 Task: Look for properties with EV chargers in San Antonio.
Action: Mouse moved to (918, 119)
Screenshot: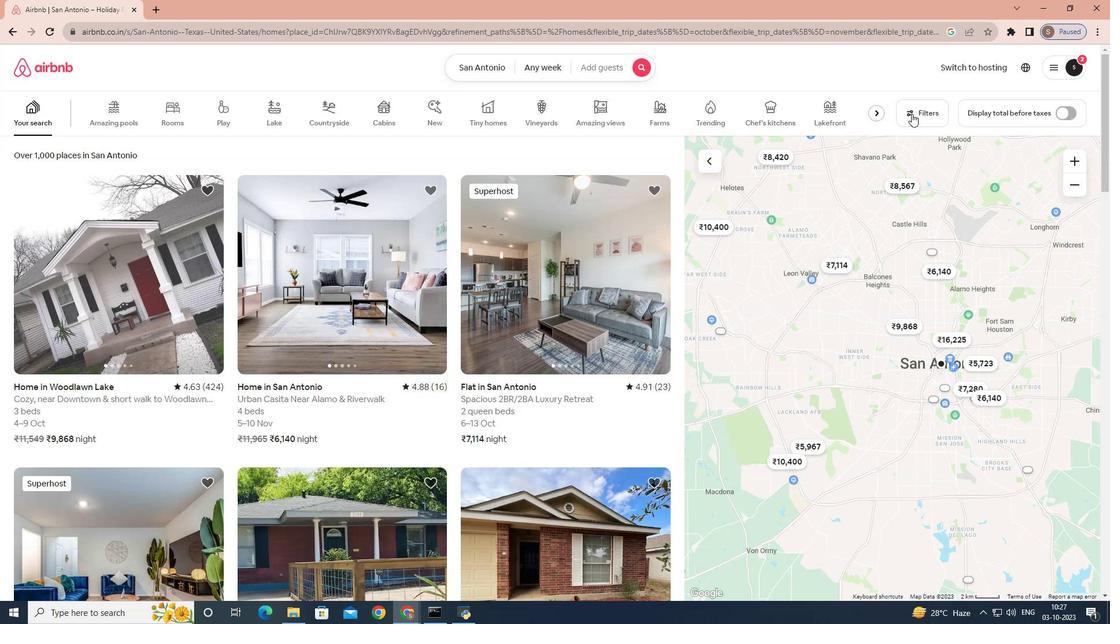 
Action: Mouse pressed left at (918, 119)
Screenshot: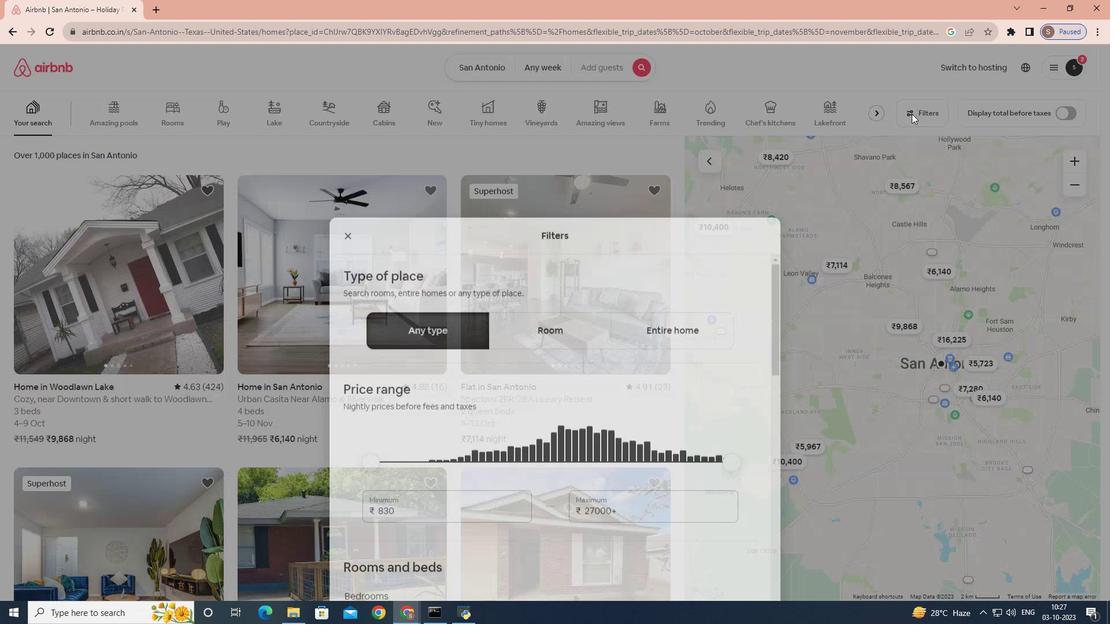
Action: Mouse moved to (705, 192)
Screenshot: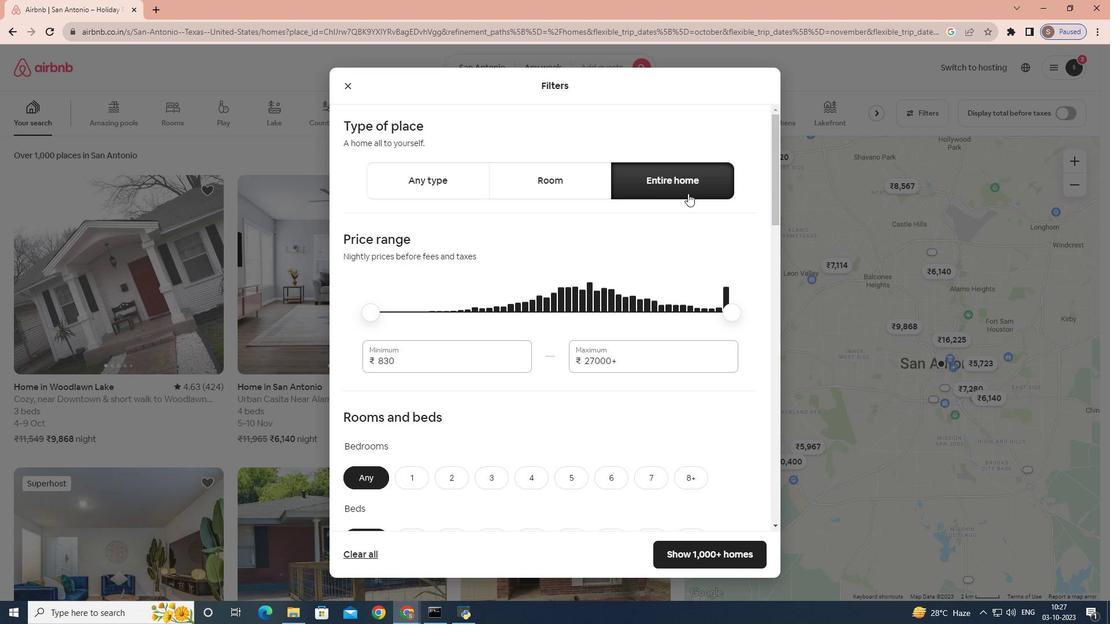
Action: Mouse pressed left at (705, 192)
Screenshot: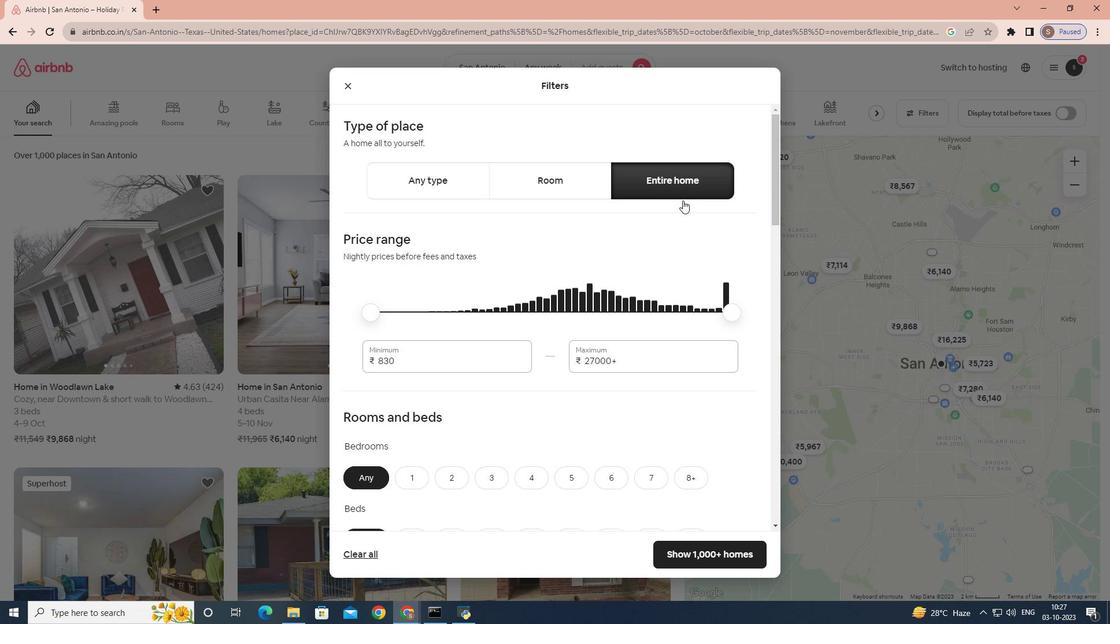
Action: Mouse moved to (689, 206)
Screenshot: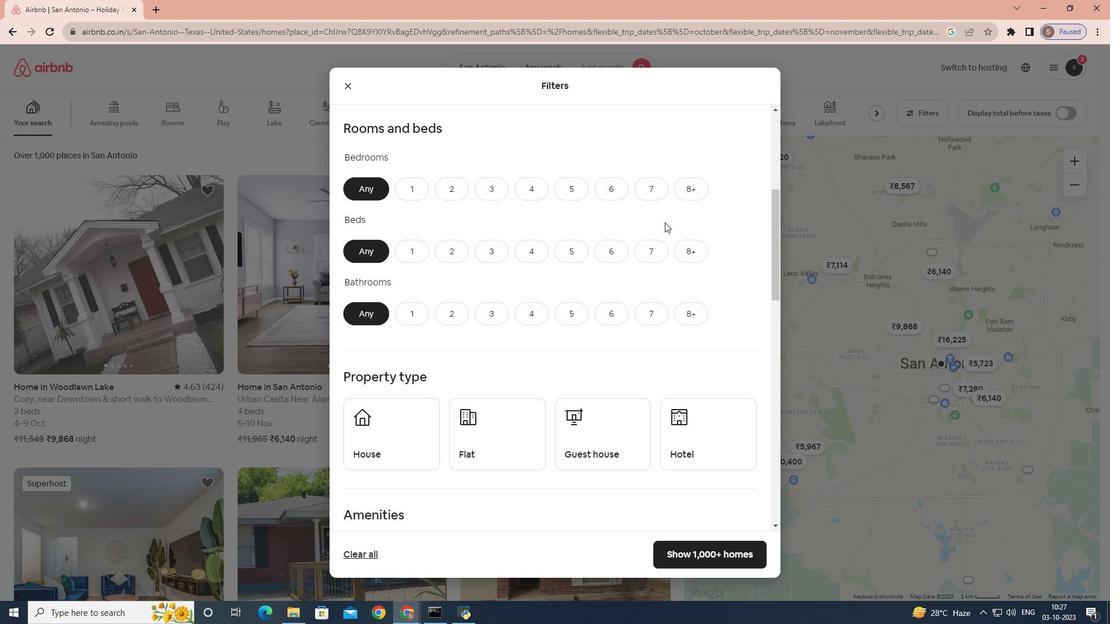 
Action: Mouse scrolled (689, 205) with delta (0, 0)
Screenshot: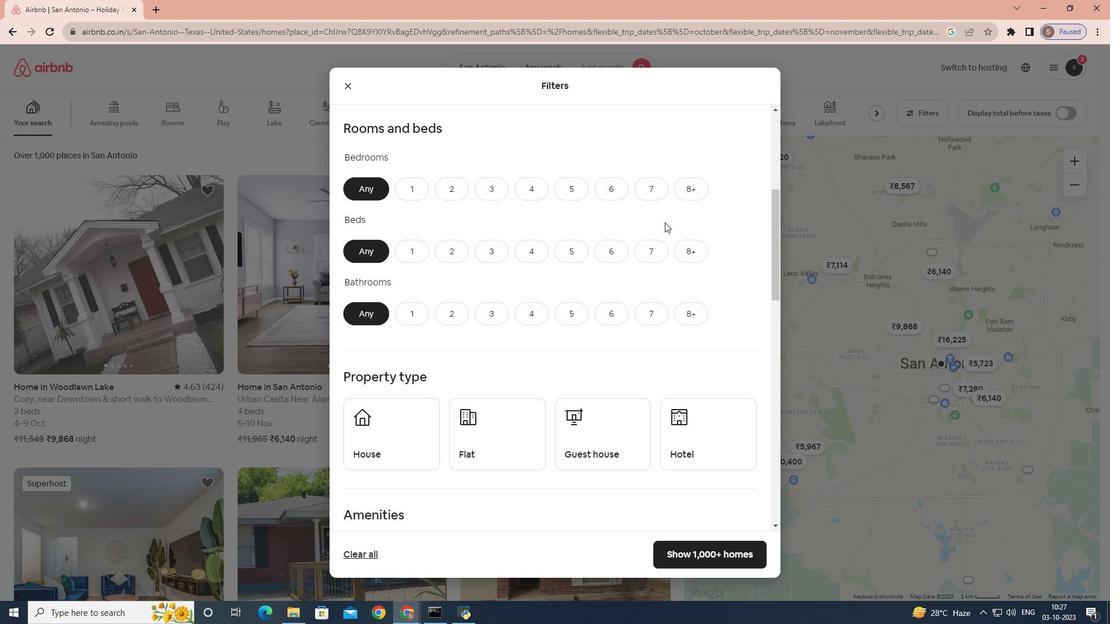 
Action: Mouse moved to (685, 212)
Screenshot: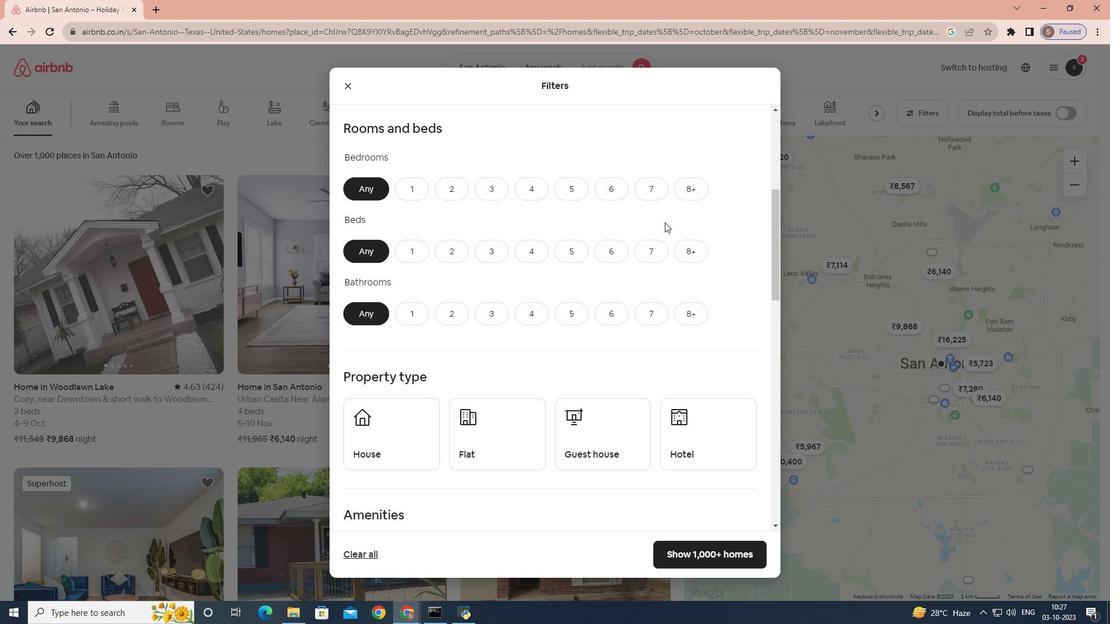 
Action: Mouse scrolled (685, 212) with delta (0, 0)
Screenshot: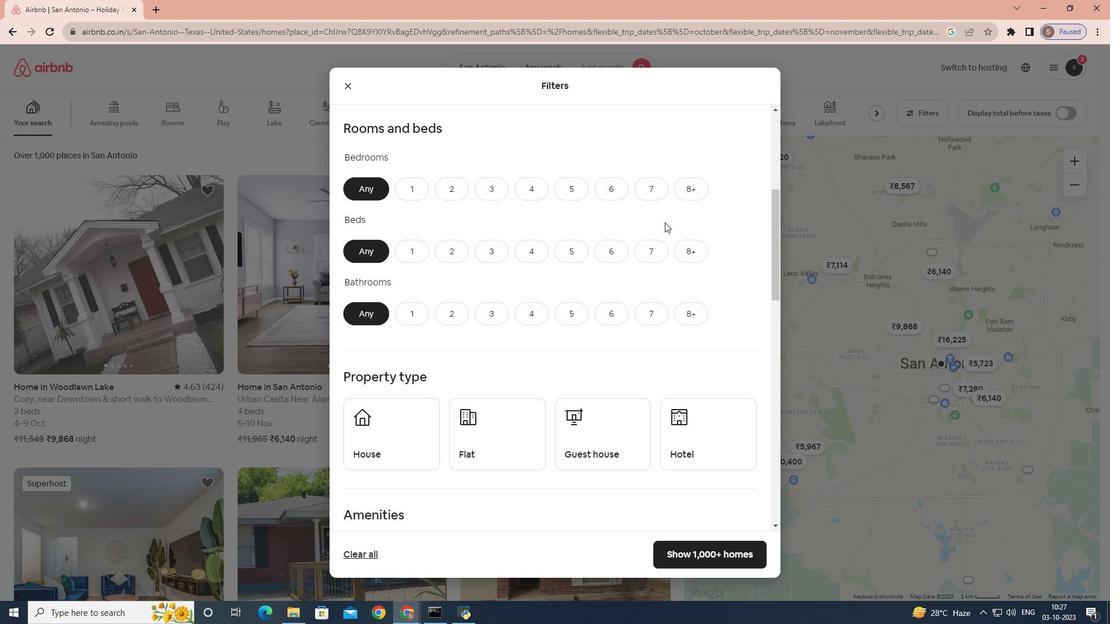 
Action: Mouse moved to (685, 213)
Screenshot: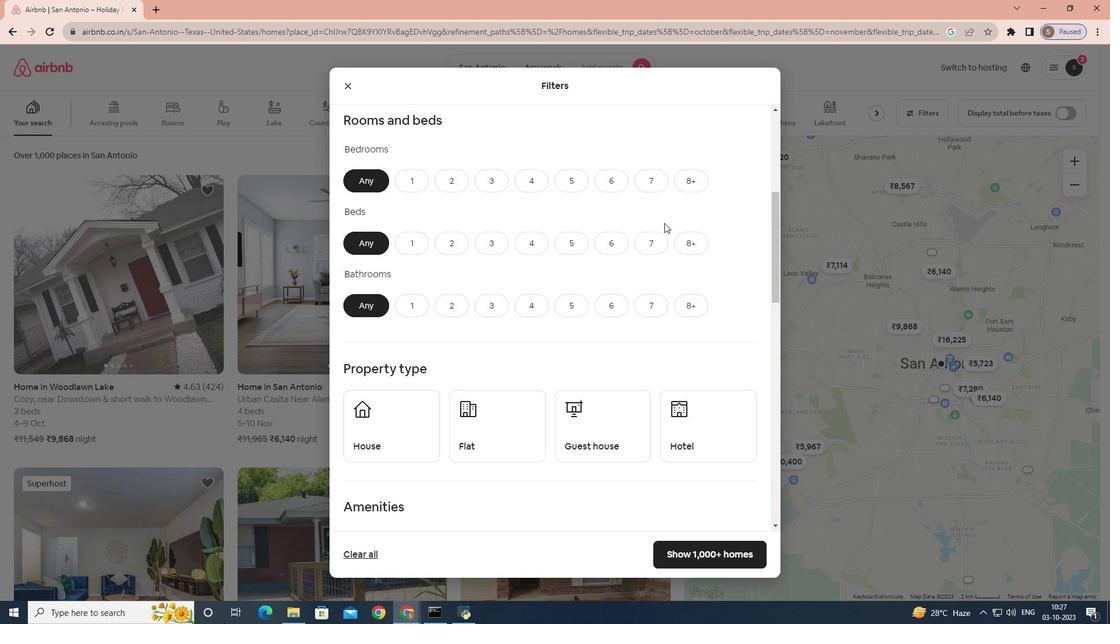 
Action: Mouse scrolled (685, 212) with delta (0, 0)
Screenshot: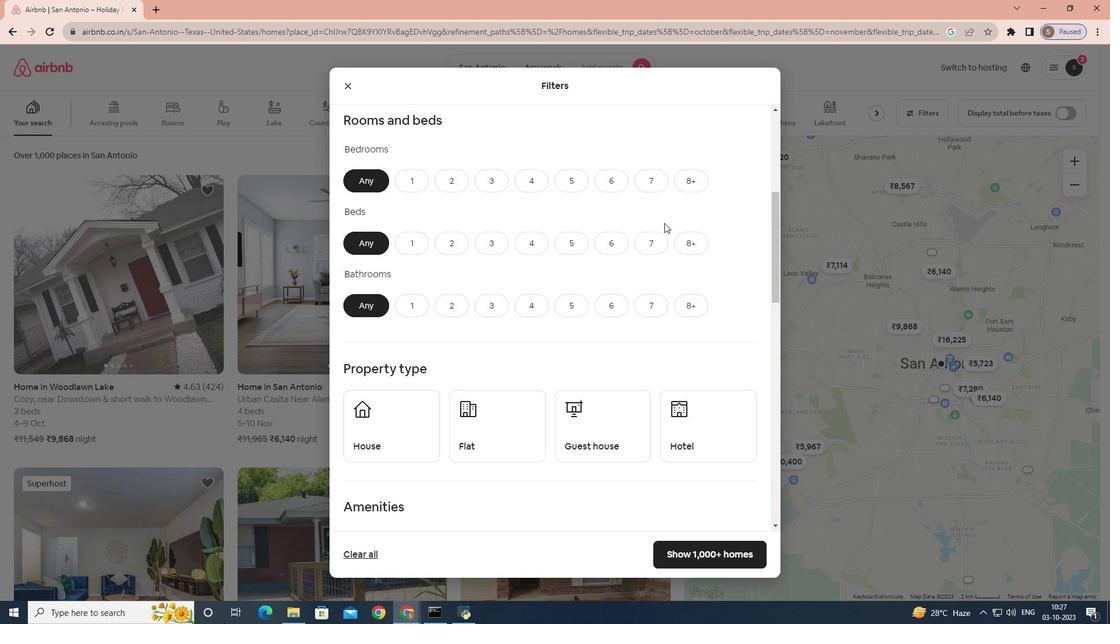 
Action: Mouse moved to (683, 215)
Screenshot: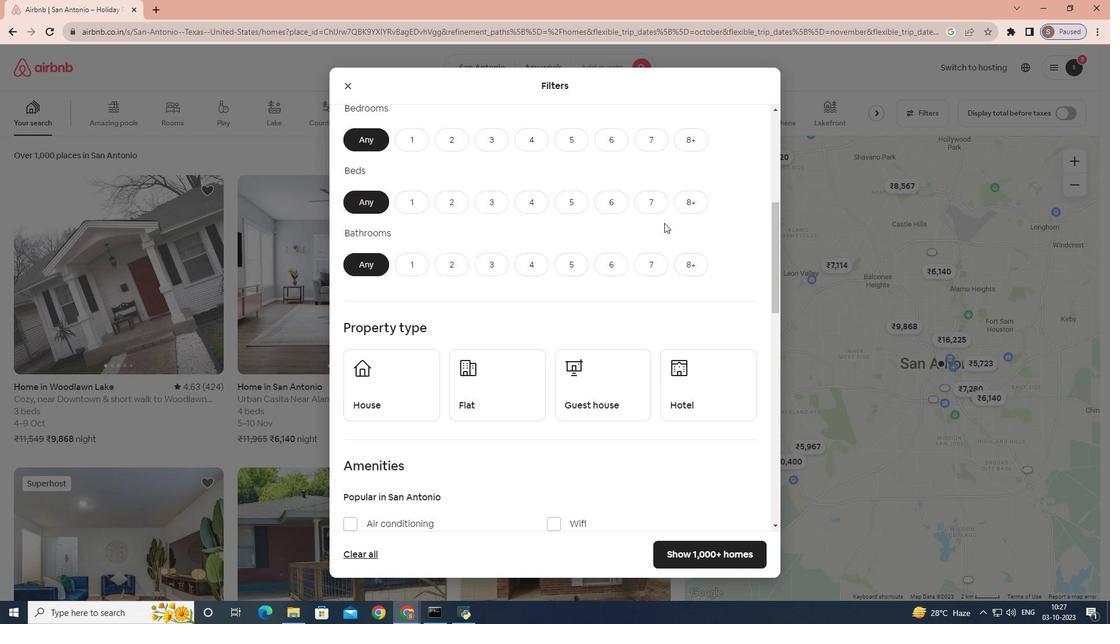 
Action: Mouse scrolled (683, 214) with delta (0, 0)
Screenshot: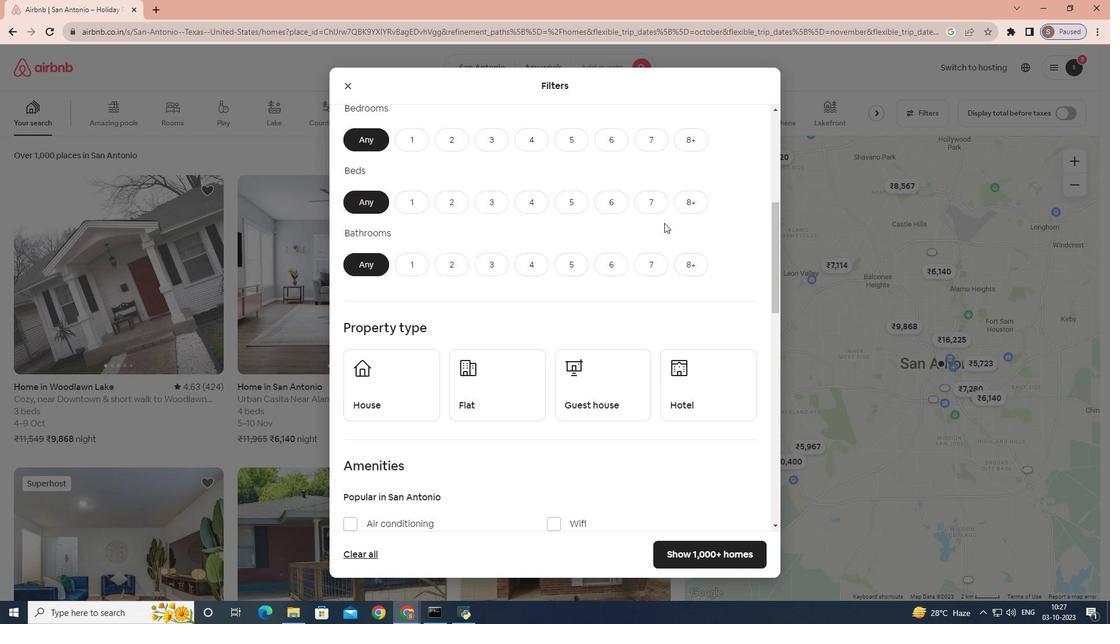 
Action: Mouse moved to (680, 217)
Screenshot: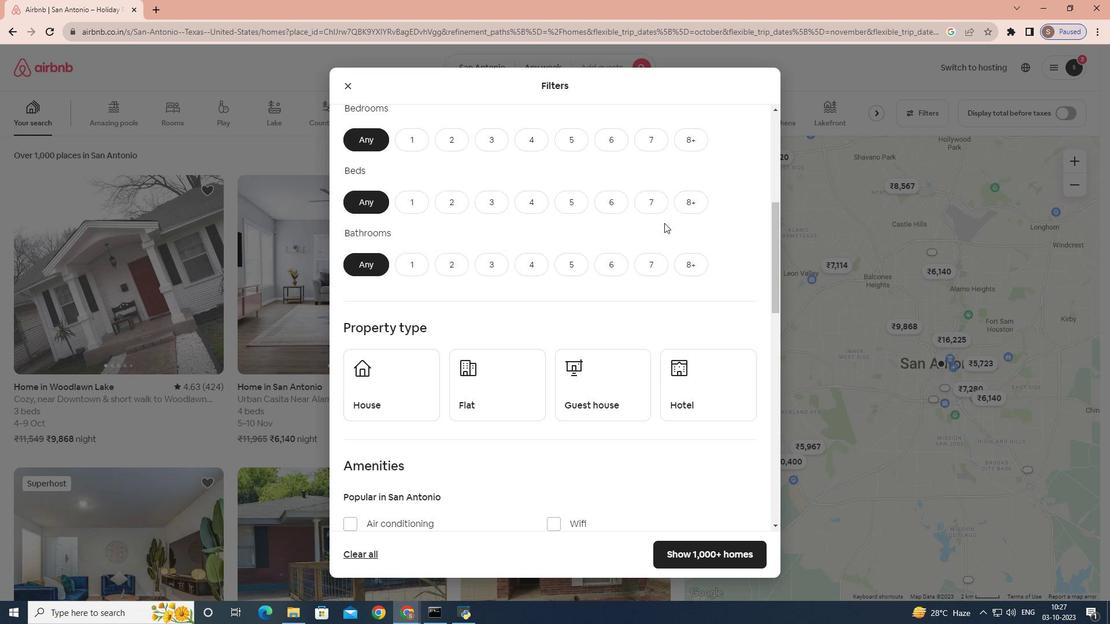 
Action: Mouse scrolled (680, 216) with delta (0, 0)
Screenshot: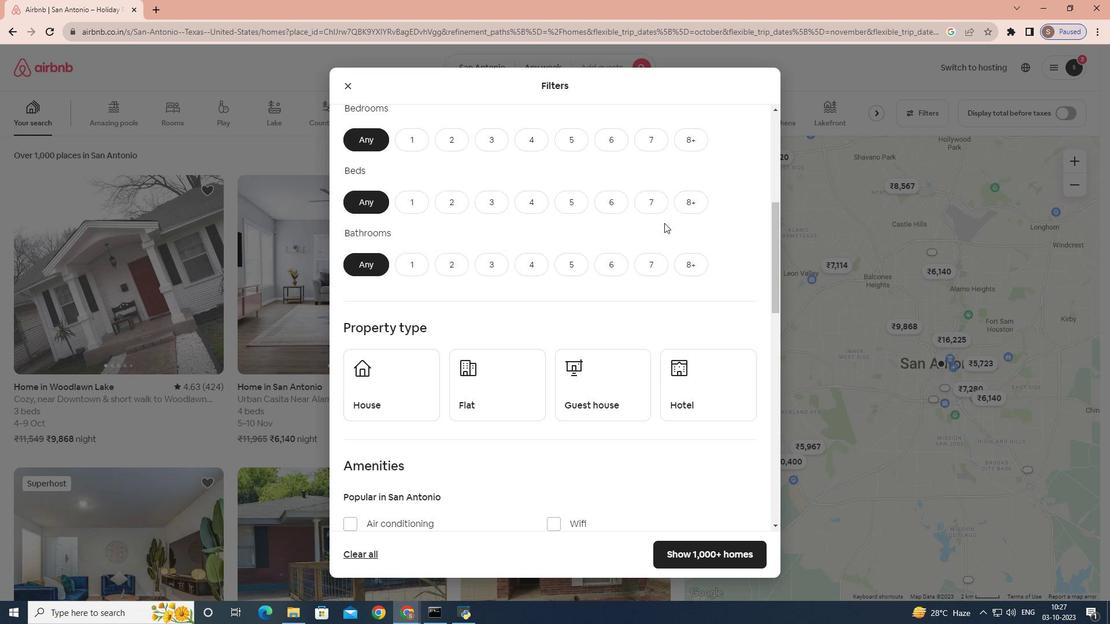 
Action: Mouse moved to (671, 227)
Screenshot: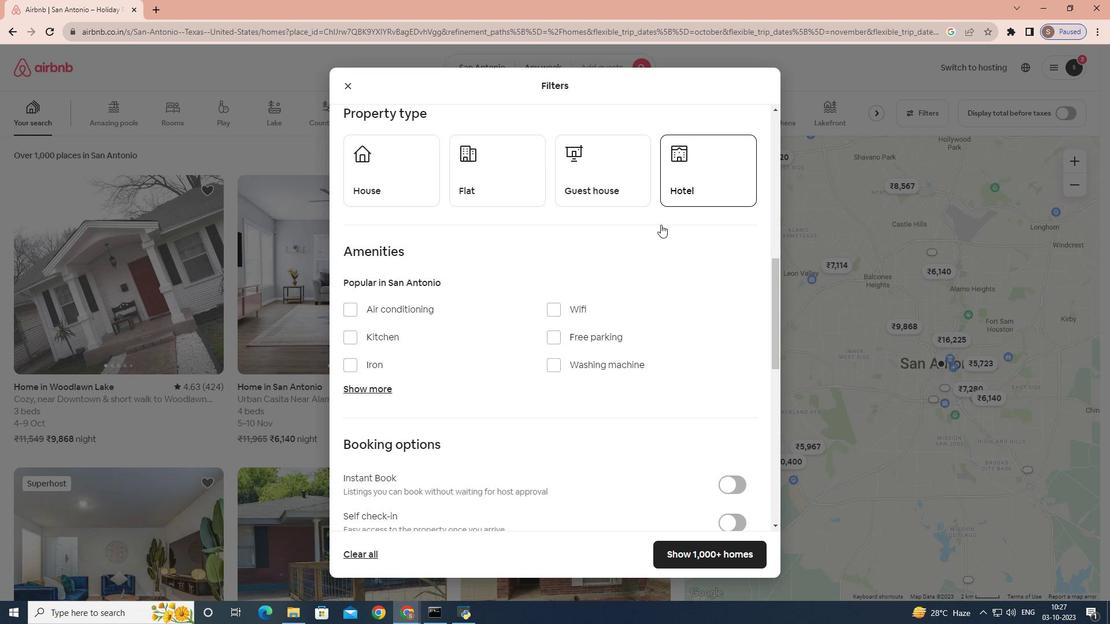 
Action: Mouse scrolled (671, 227) with delta (0, 0)
Screenshot: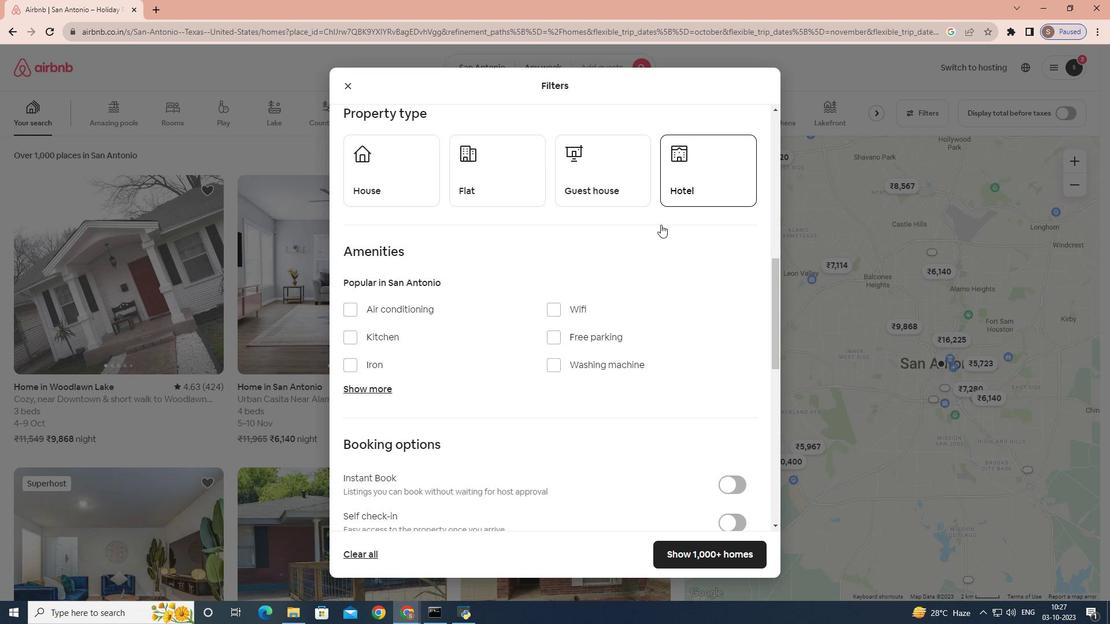 
Action: Mouse moved to (670, 229)
Screenshot: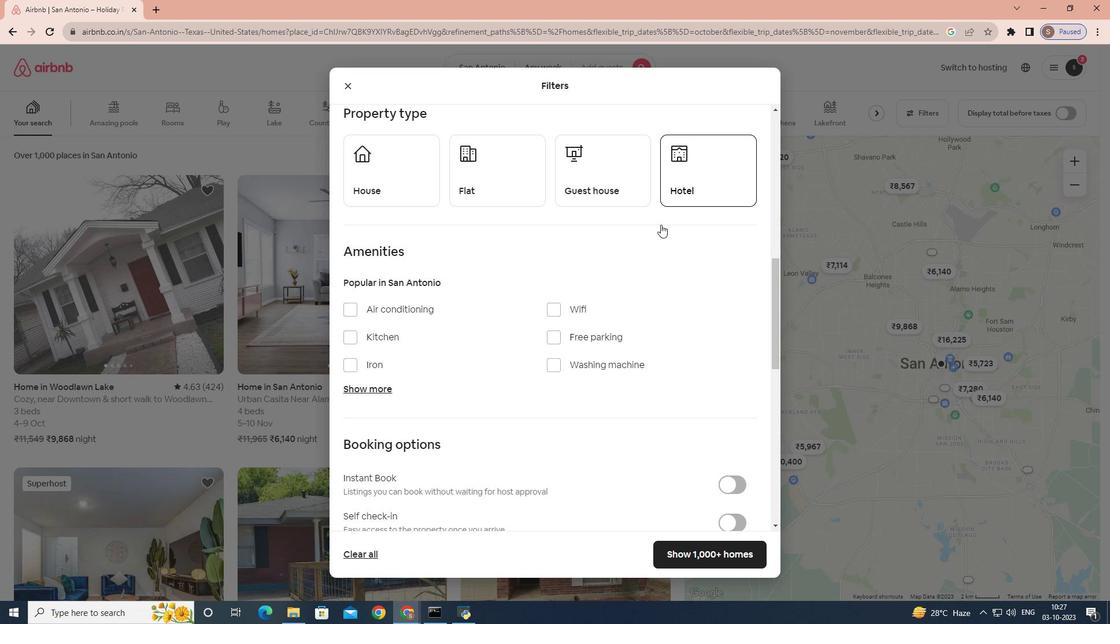 
Action: Mouse scrolled (670, 228) with delta (0, 0)
Screenshot: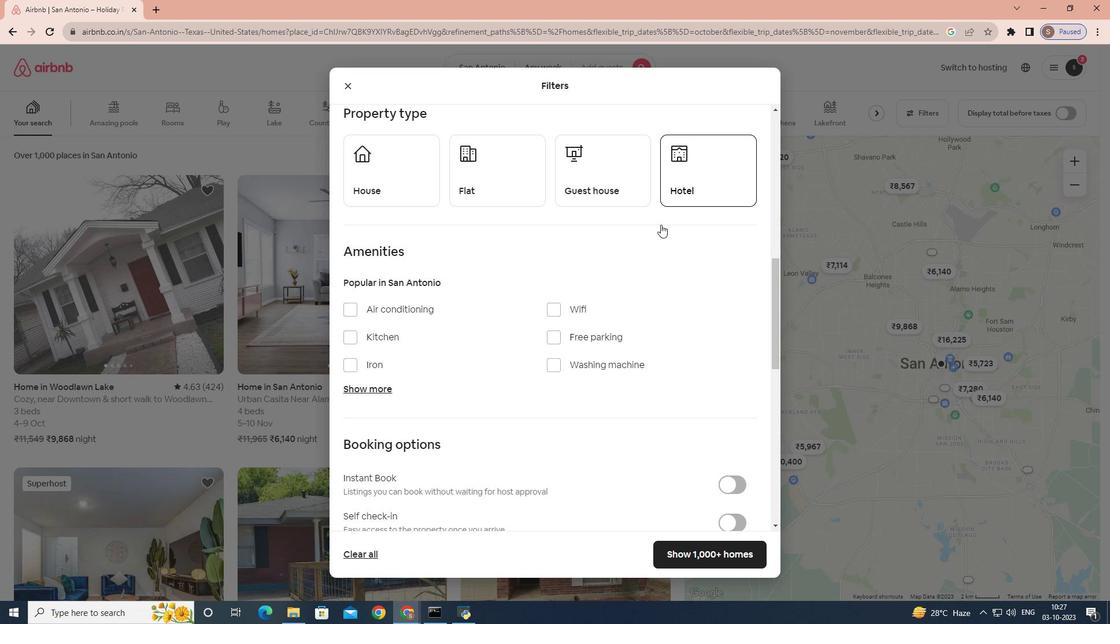 
Action: Mouse scrolled (670, 228) with delta (0, 0)
Screenshot: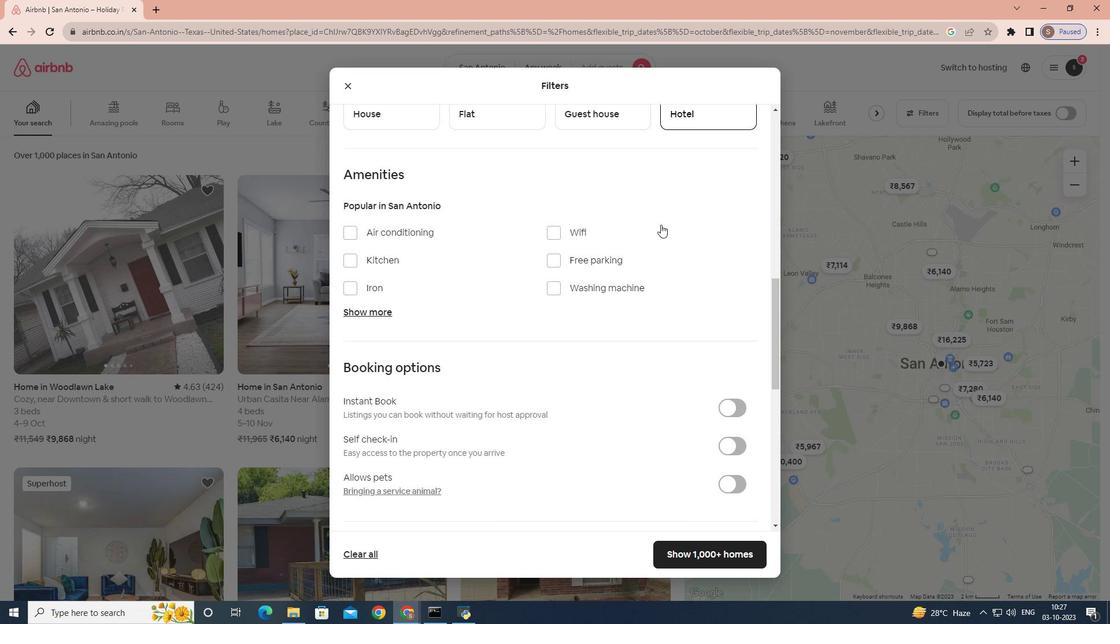 
Action: Mouse scrolled (670, 228) with delta (0, 0)
Screenshot: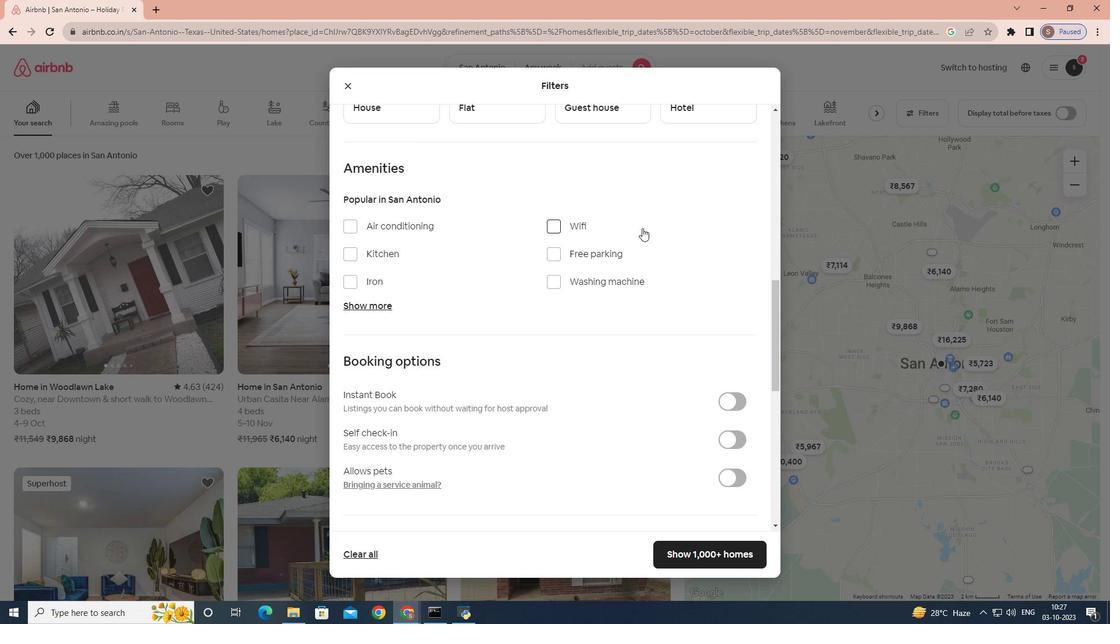 
Action: Mouse moved to (668, 230)
Screenshot: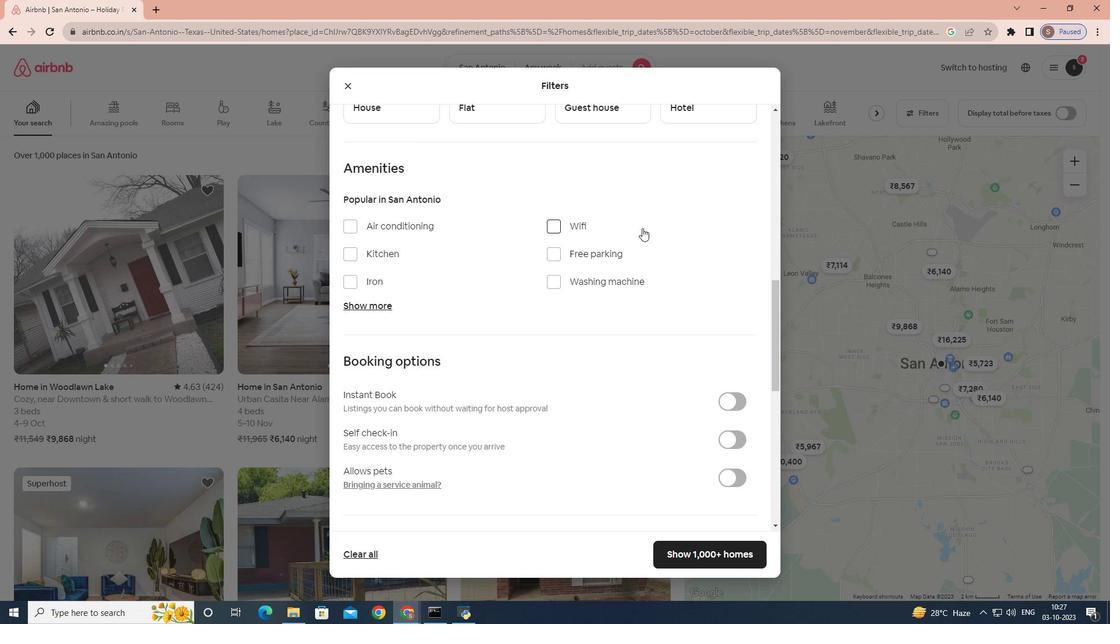 
Action: Mouse scrolled (668, 229) with delta (0, 0)
Screenshot: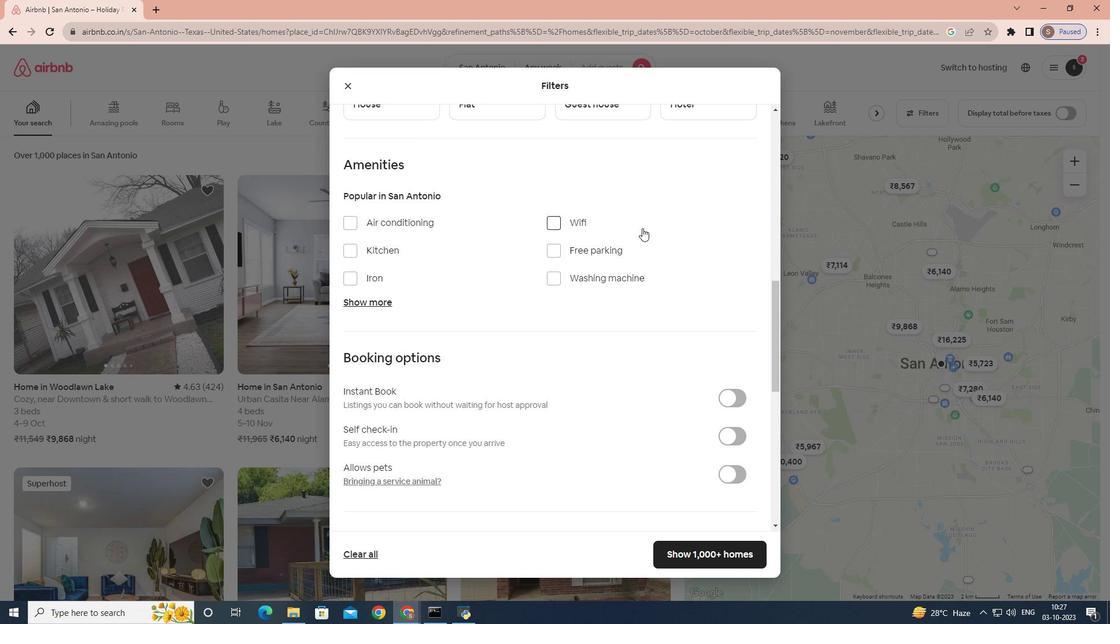 
Action: Mouse moved to (667, 230)
Screenshot: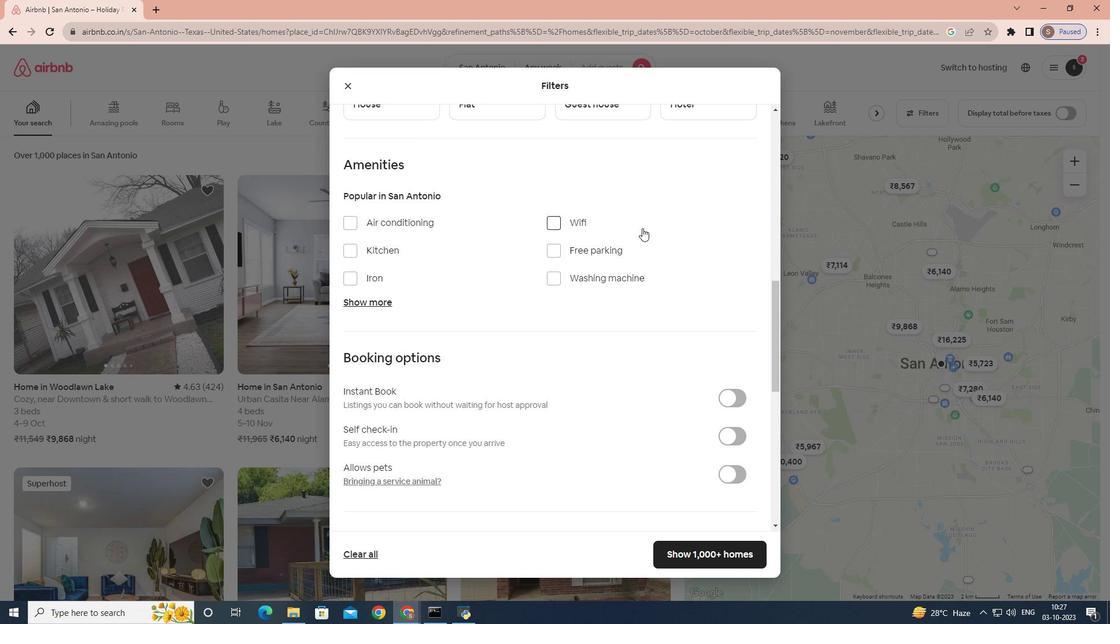 
Action: Mouse scrolled (667, 230) with delta (0, 0)
Screenshot: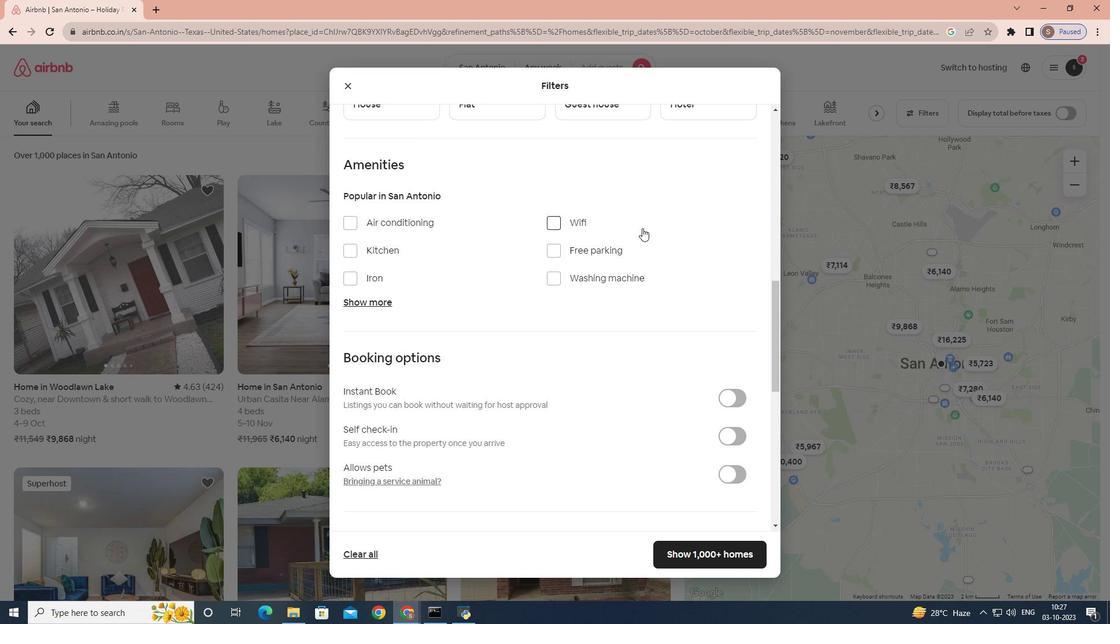 
Action: Mouse moved to (648, 234)
Screenshot: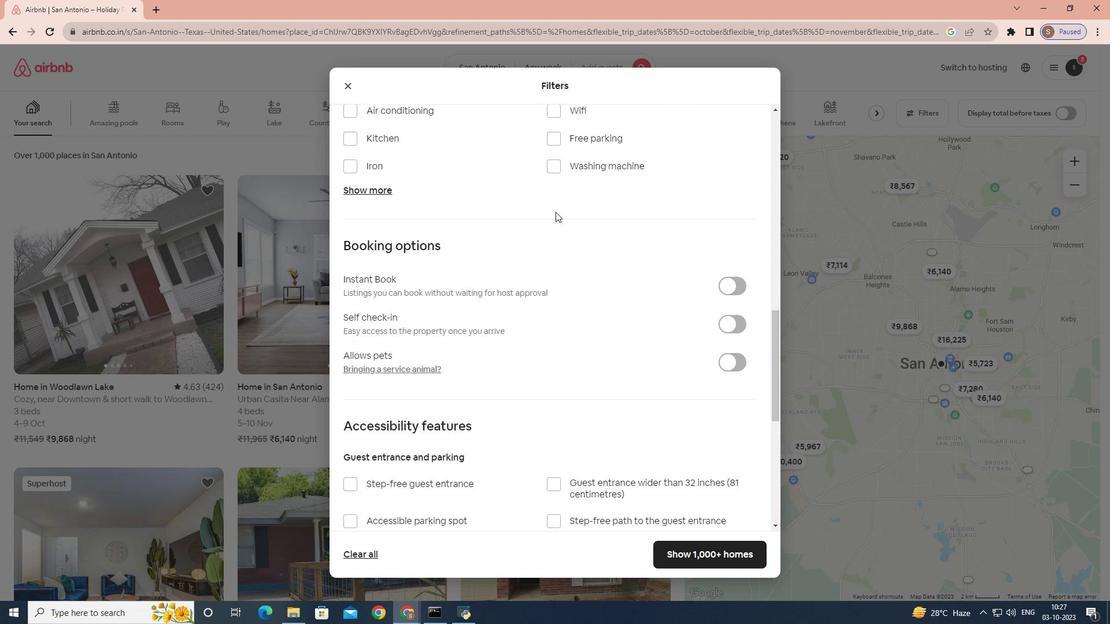 
Action: Mouse scrolled (648, 233) with delta (0, 0)
Screenshot: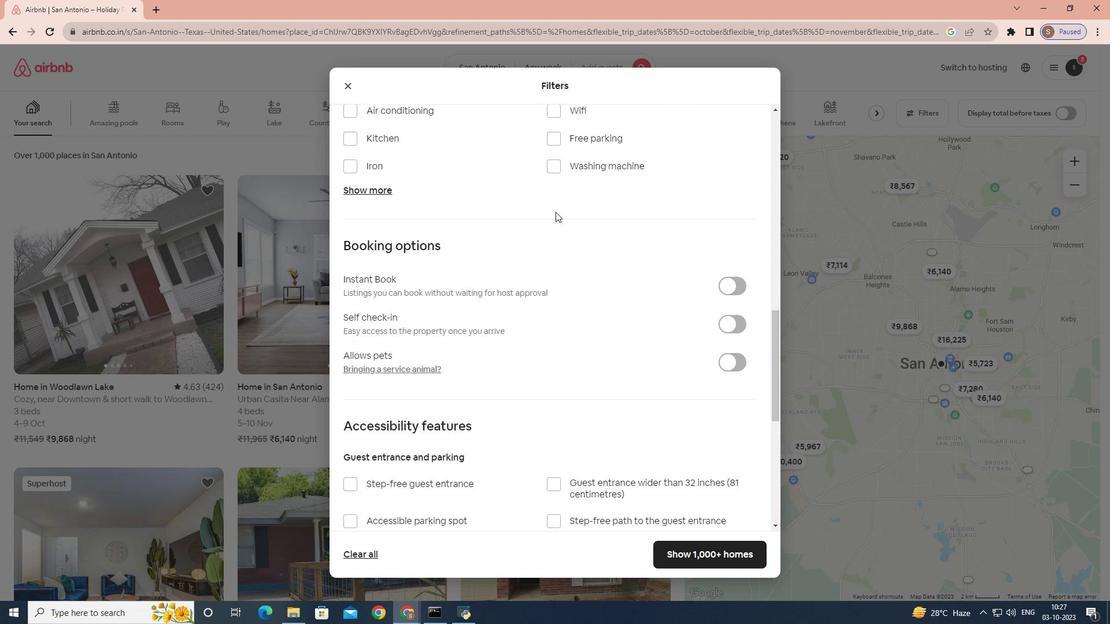 
Action: Mouse scrolled (648, 233) with delta (0, 0)
Screenshot: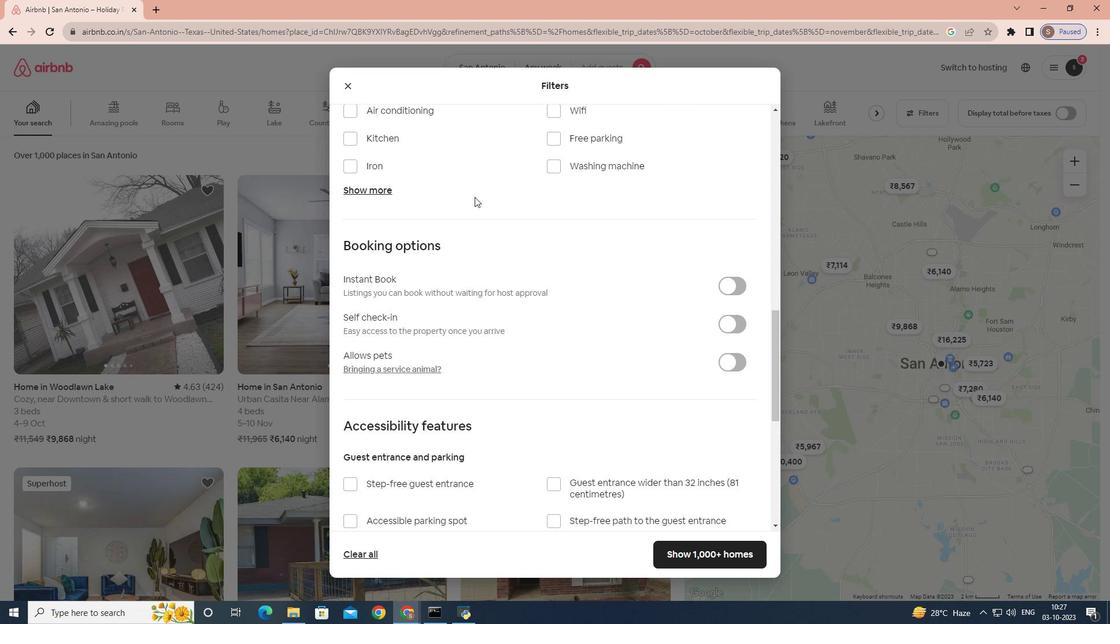 
Action: Mouse moved to (380, 194)
Screenshot: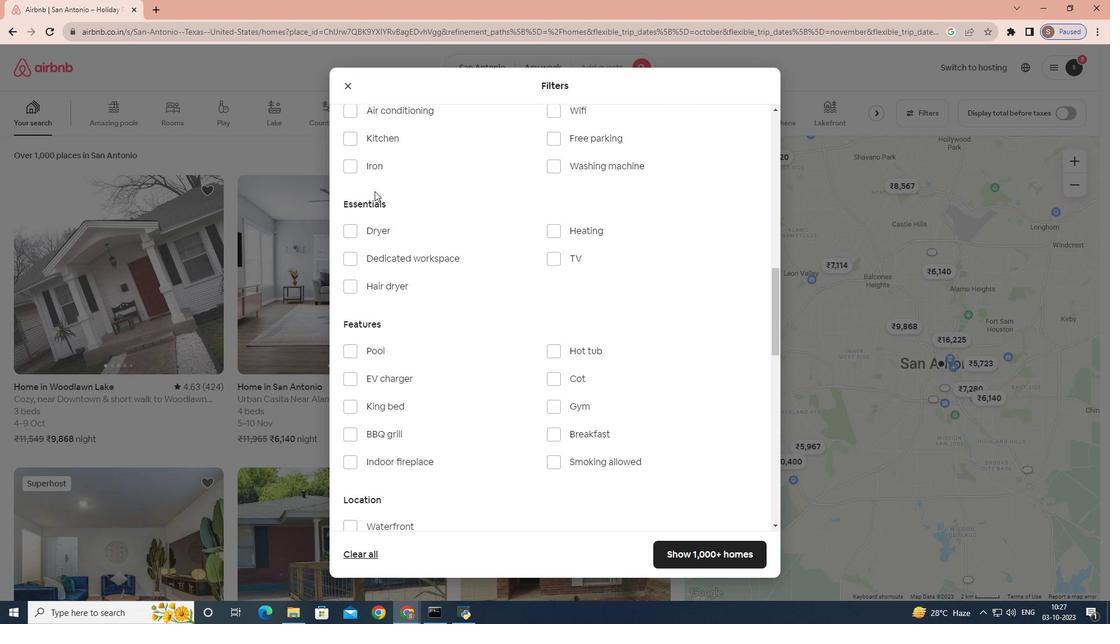 
Action: Mouse pressed left at (380, 194)
Screenshot: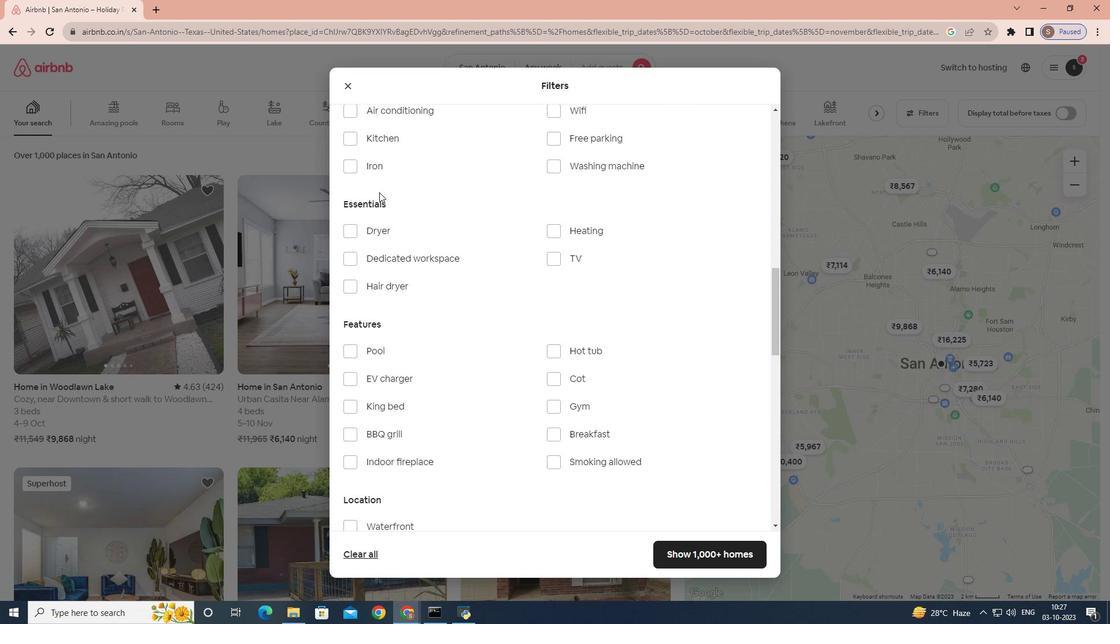 
Action: Mouse moved to (517, 271)
Screenshot: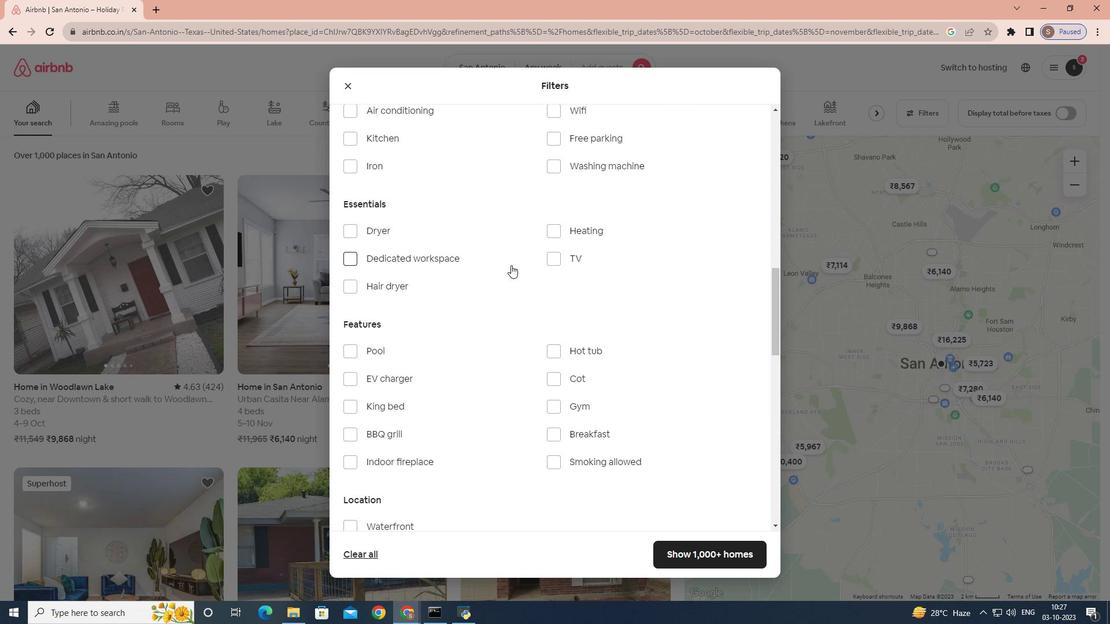 
Action: Mouse scrolled (517, 270) with delta (0, 0)
Screenshot: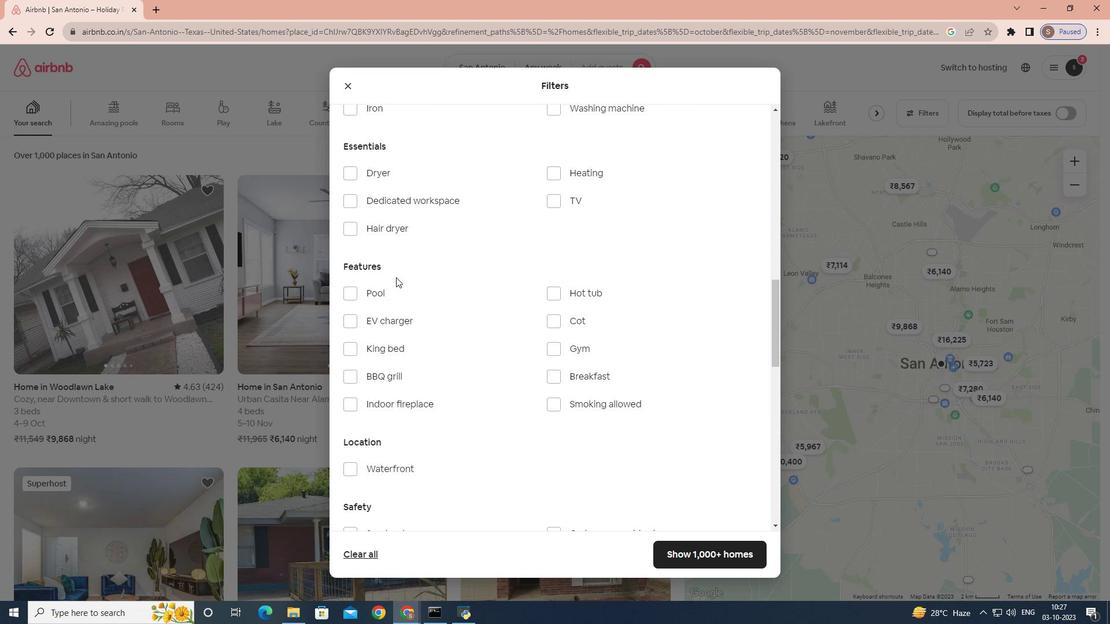
Action: Mouse moved to (359, 324)
Screenshot: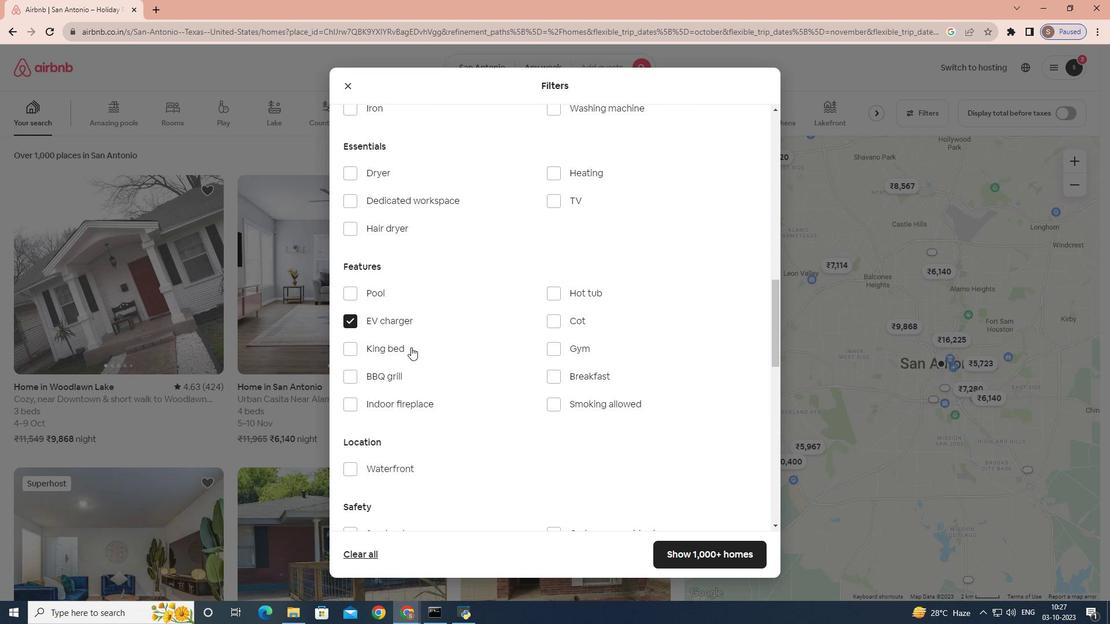 
Action: Mouse pressed left at (359, 324)
Screenshot: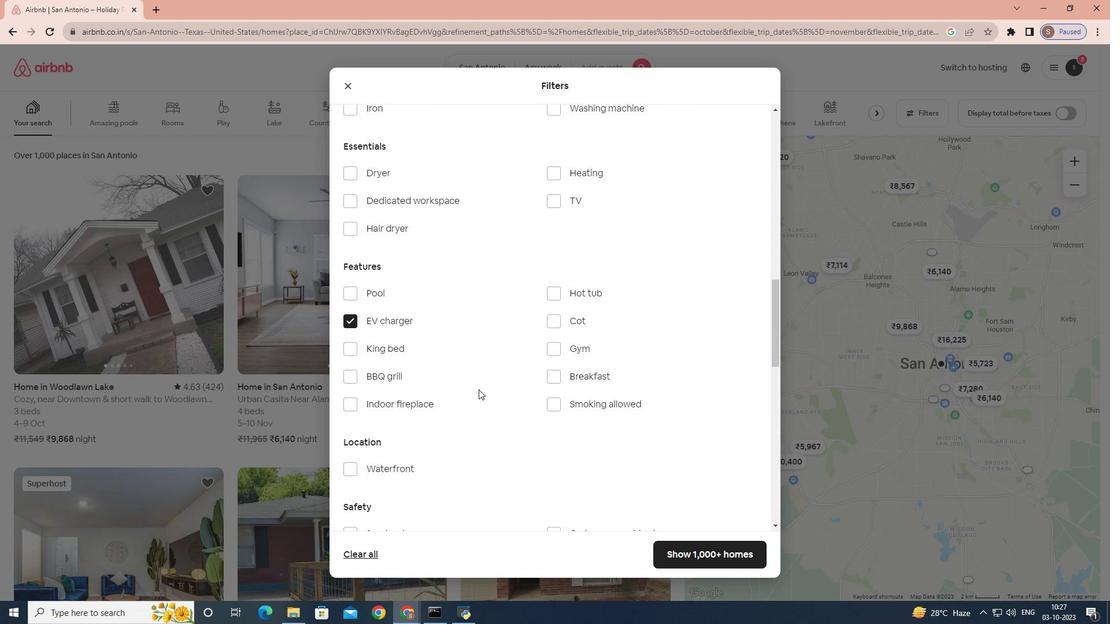 
Action: Mouse moved to (697, 562)
Screenshot: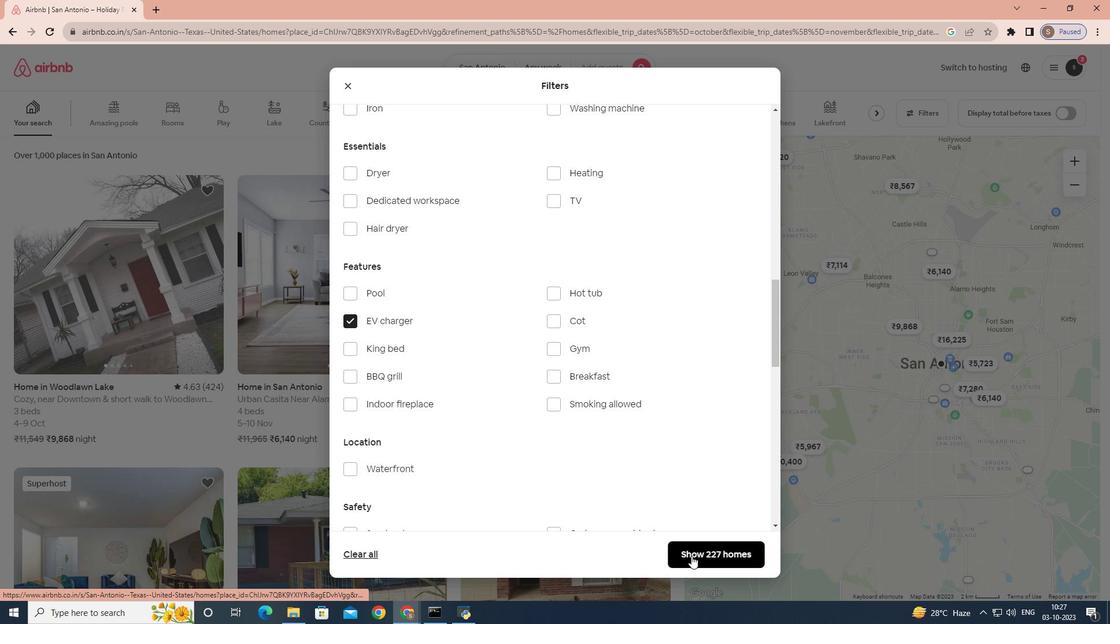 
Action: Mouse pressed left at (697, 562)
Screenshot: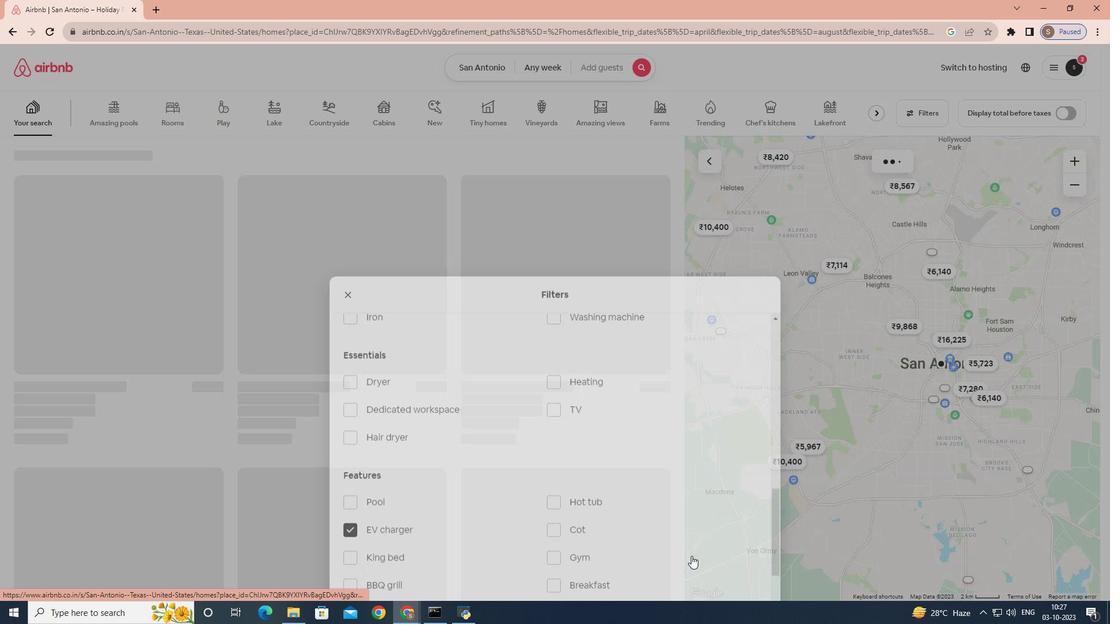 
